 Task: Create a due date automation trigger when advanced on, on the wednesday after a card is due add fields without custom field "Resume" set to 10 at 11:00 AM.
Action: Mouse moved to (1057, 83)
Screenshot: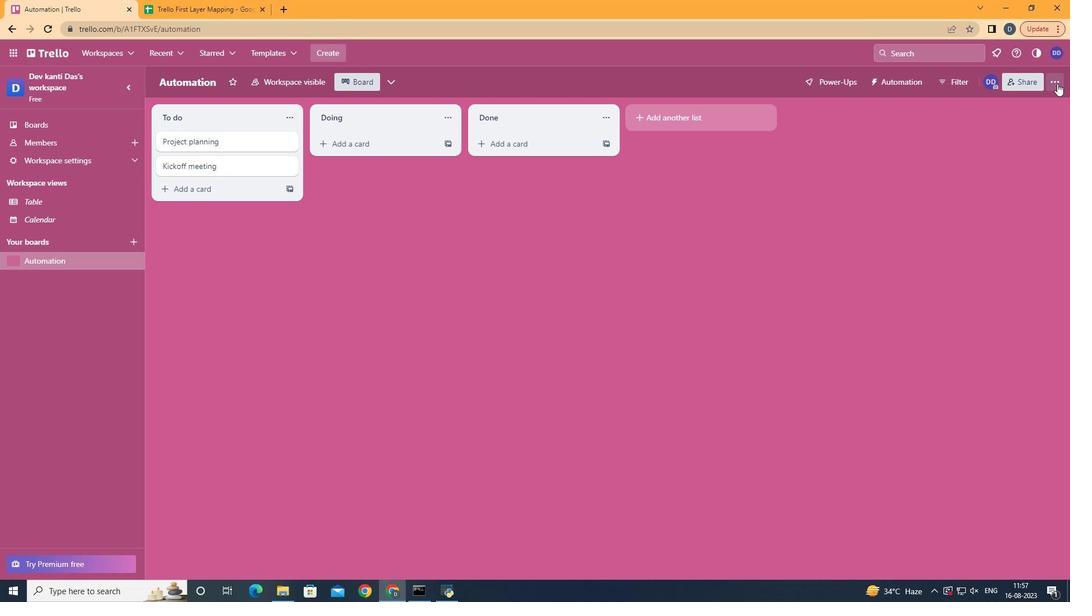
Action: Mouse pressed left at (1057, 83)
Screenshot: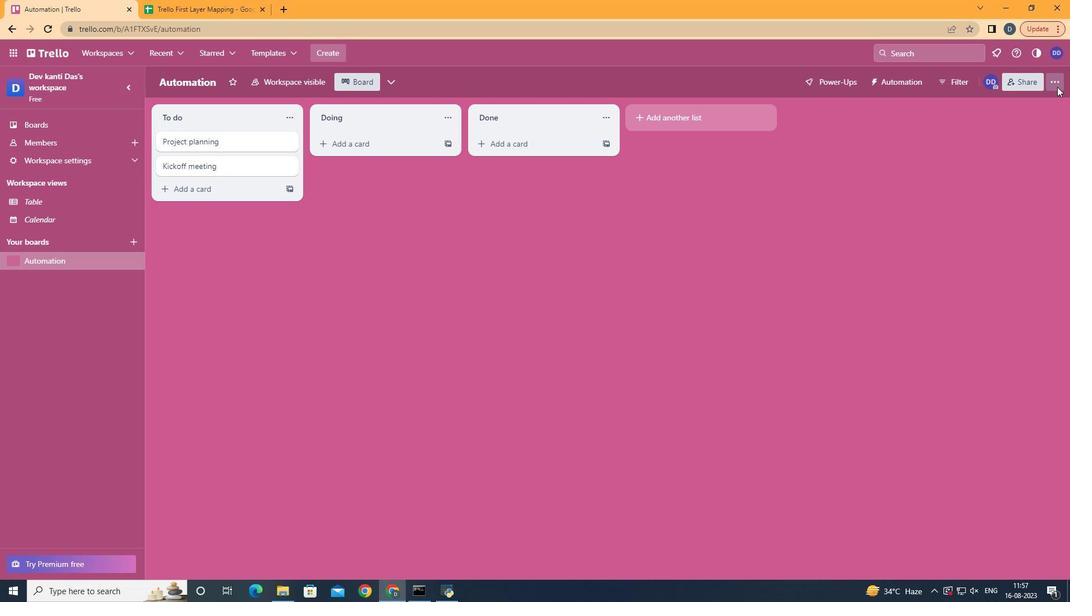 
Action: Mouse moved to (993, 231)
Screenshot: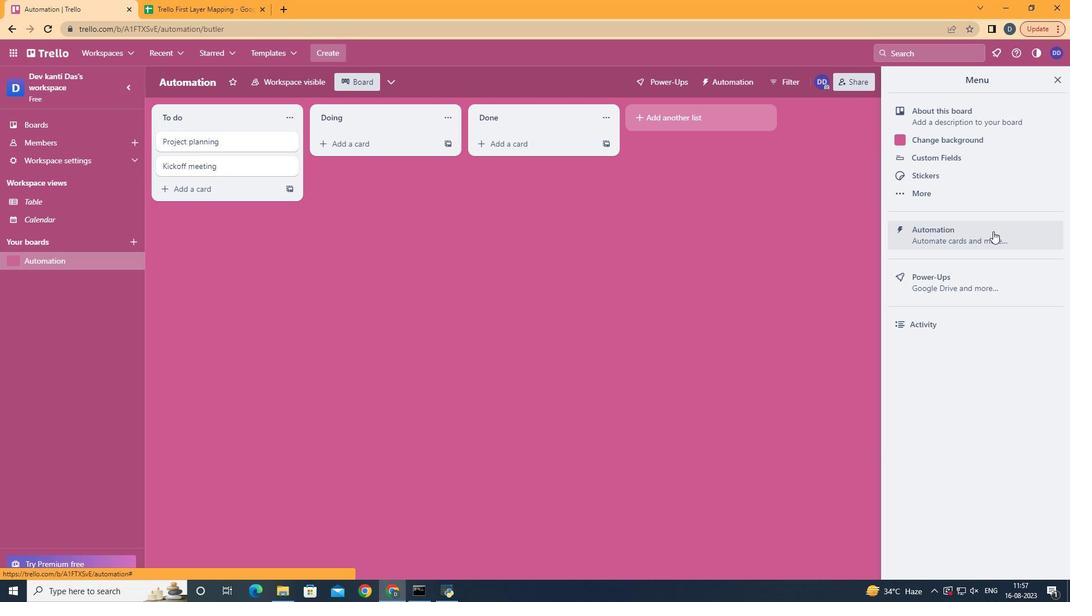 
Action: Mouse pressed left at (993, 231)
Screenshot: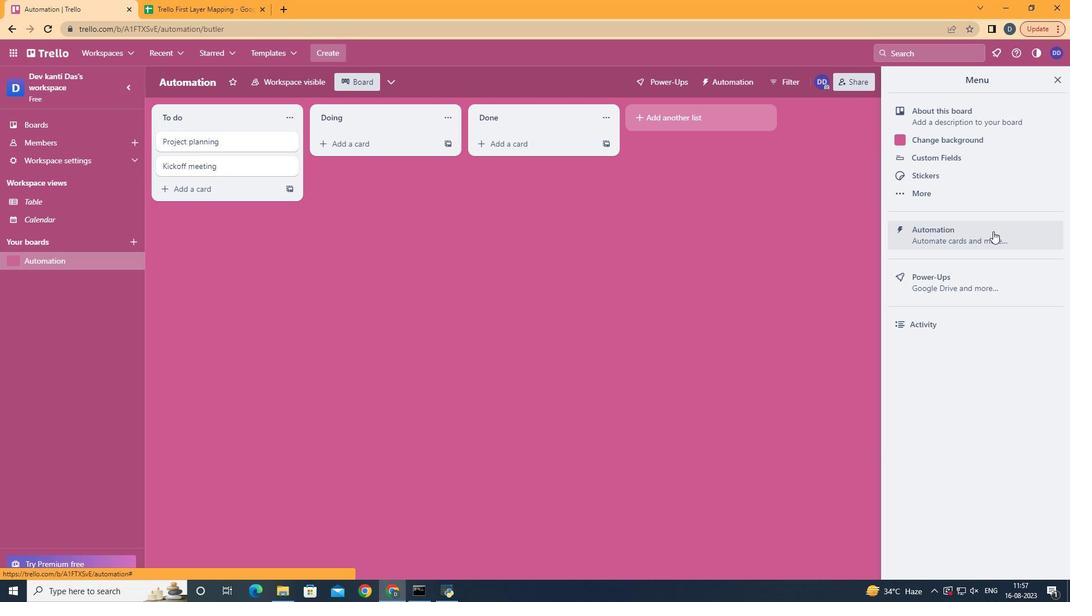 
Action: Mouse moved to (179, 229)
Screenshot: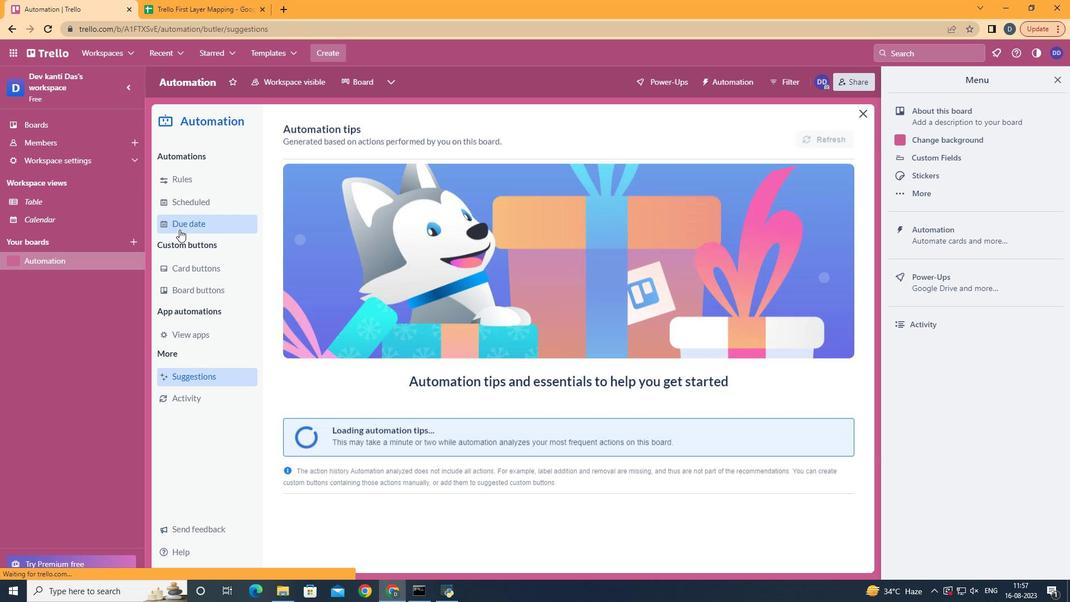 
Action: Mouse pressed left at (179, 229)
Screenshot: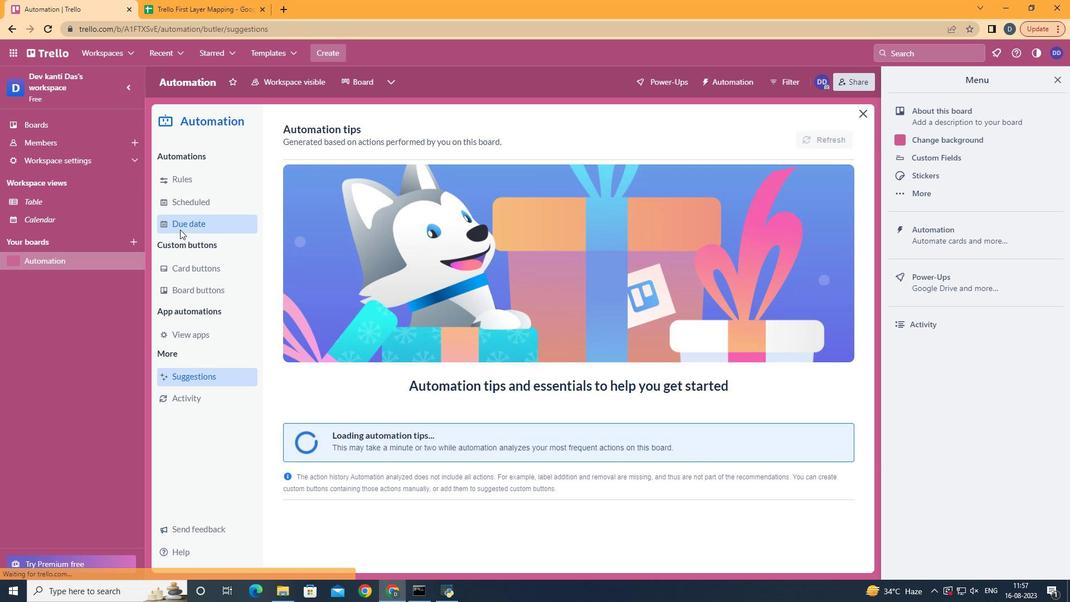 
Action: Mouse moved to (779, 131)
Screenshot: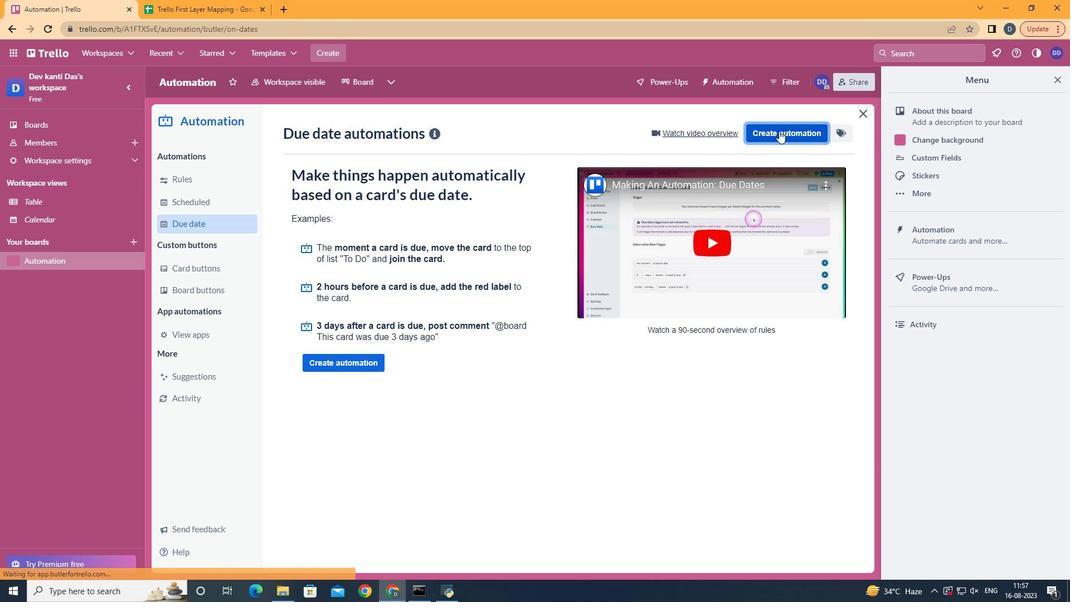 
Action: Mouse pressed left at (779, 131)
Screenshot: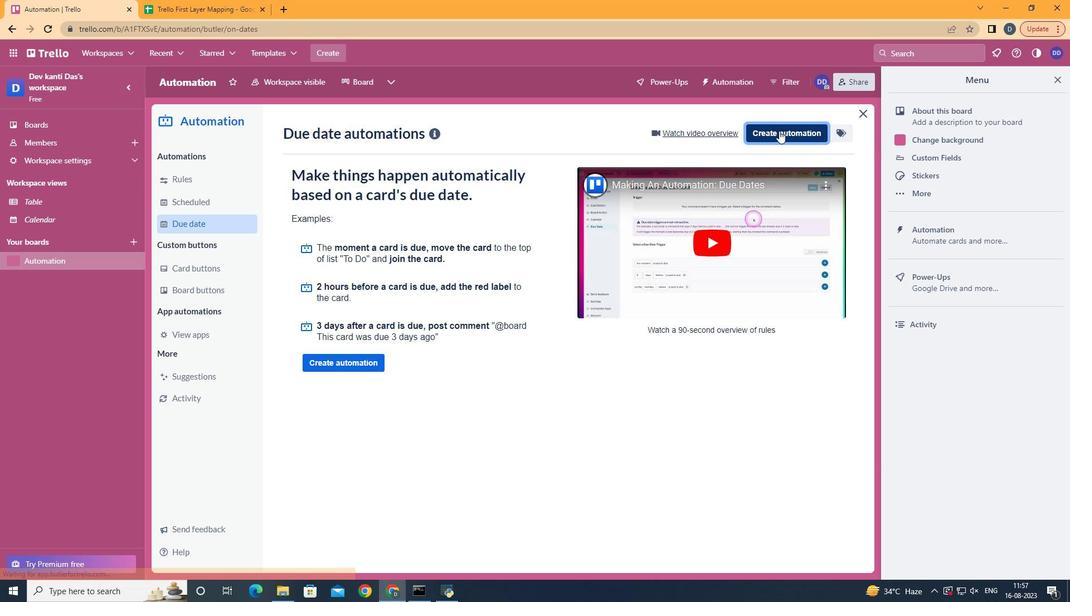 
Action: Mouse moved to (587, 238)
Screenshot: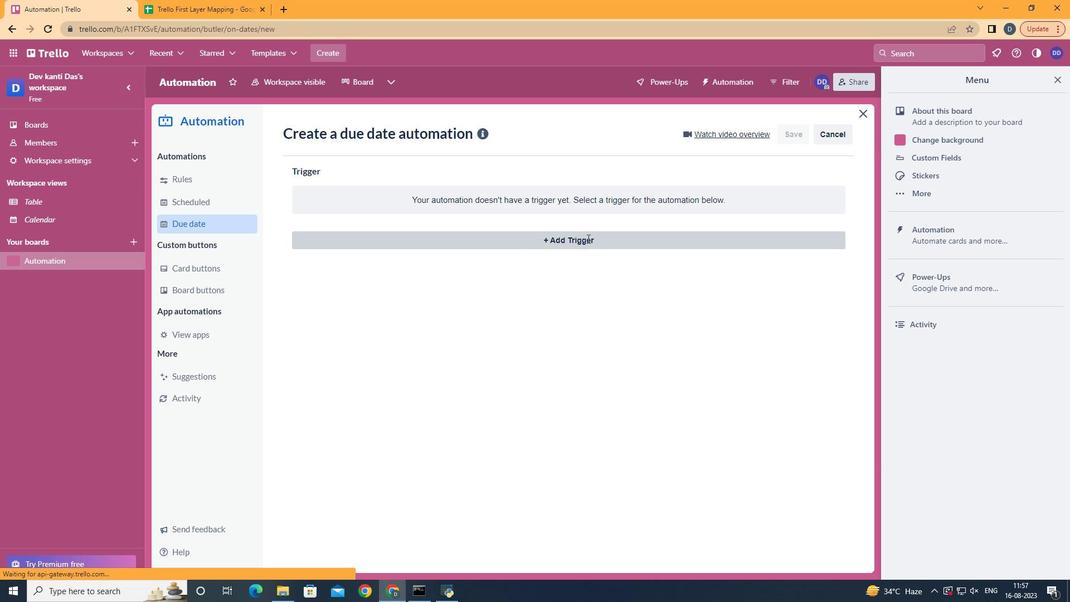 
Action: Mouse pressed left at (587, 238)
Screenshot: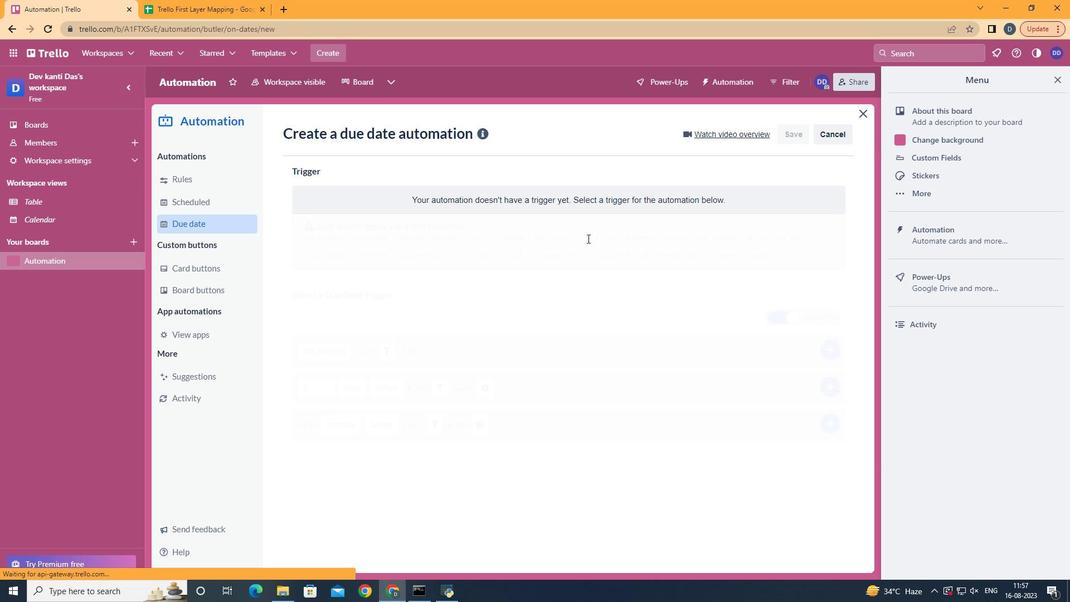 
Action: Mouse moved to (368, 333)
Screenshot: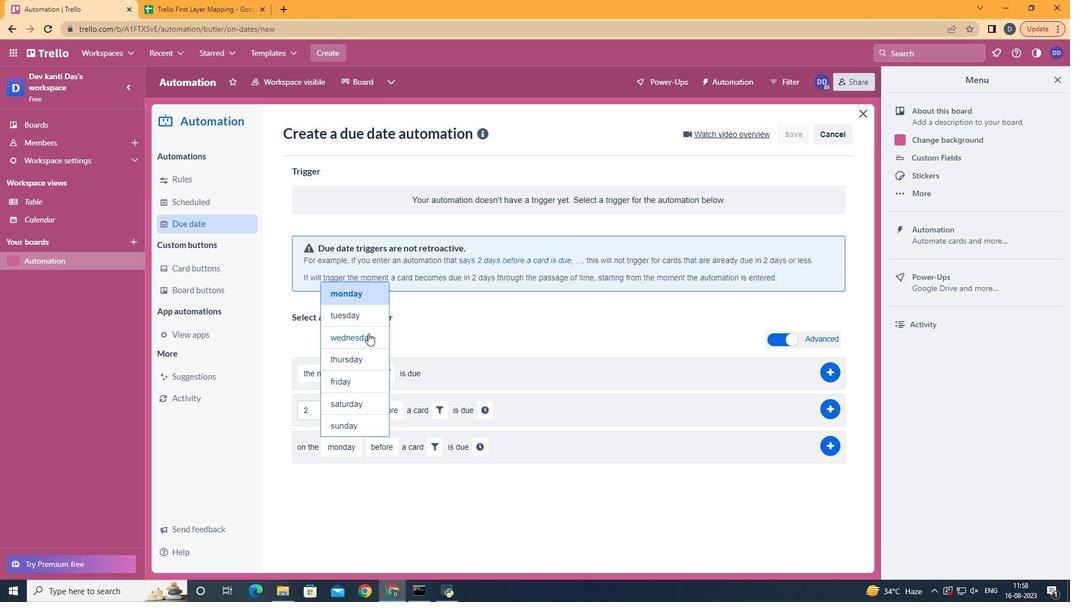 
Action: Mouse pressed left at (368, 333)
Screenshot: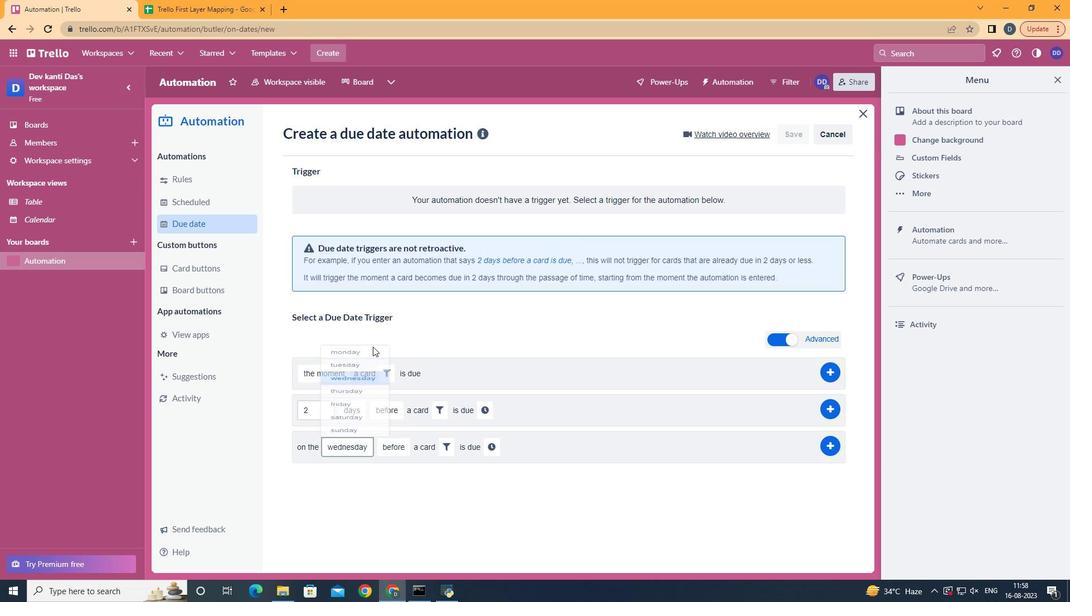 
Action: Mouse moved to (404, 484)
Screenshot: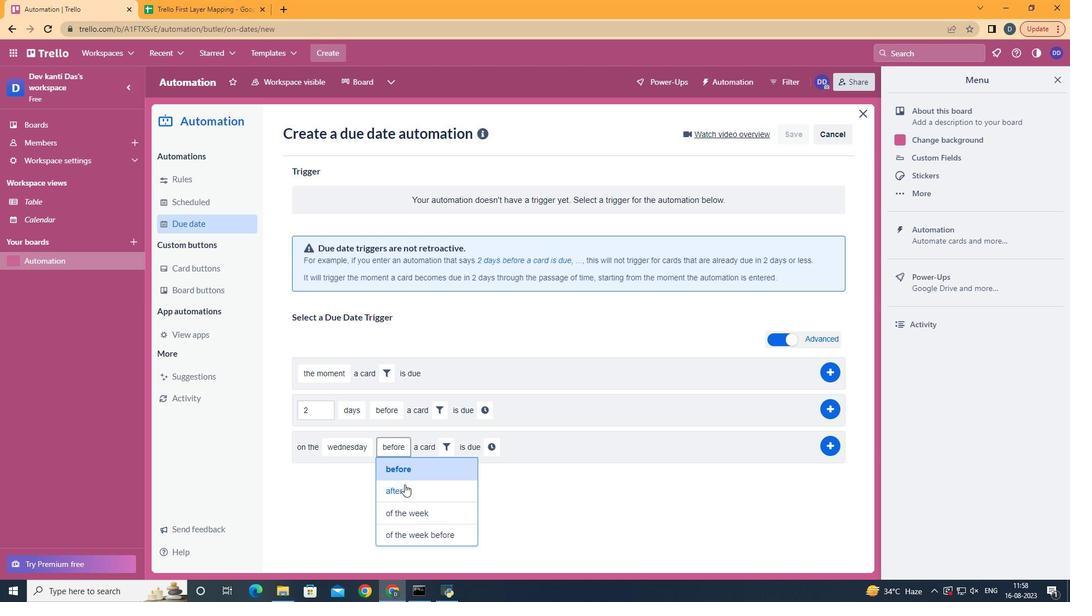 
Action: Mouse pressed left at (404, 484)
Screenshot: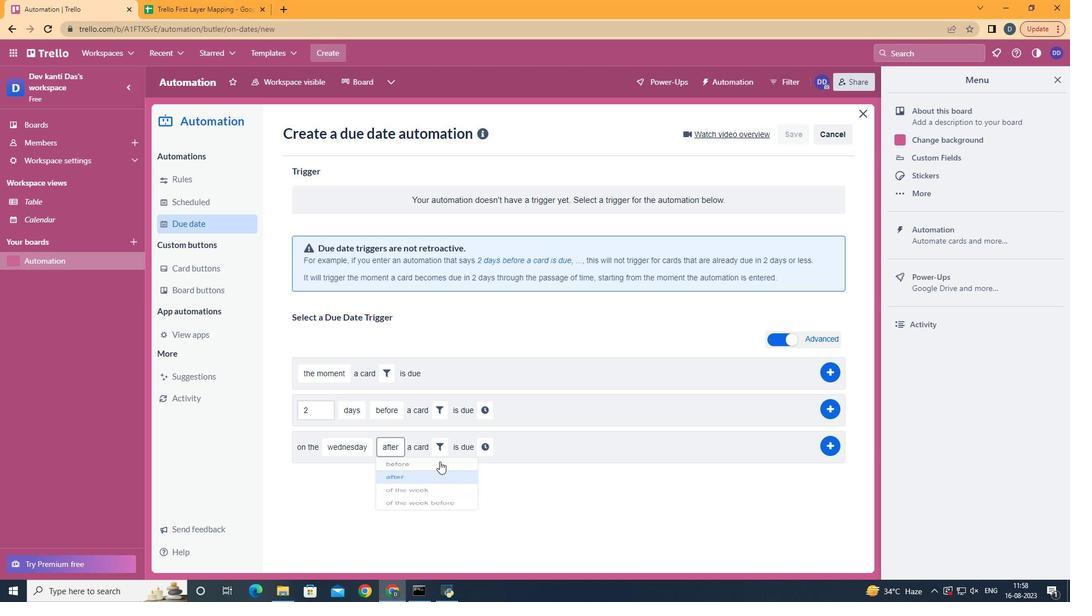 
Action: Mouse moved to (448, 447)
Screenshot: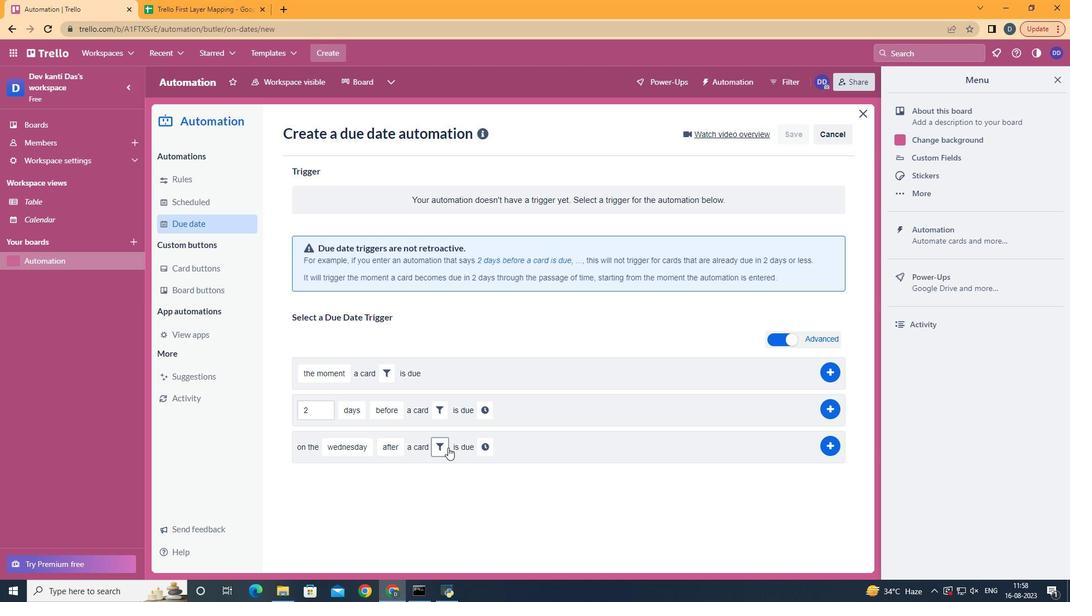 
Action: Mouse pressed left at (448, 447)
Screenshot: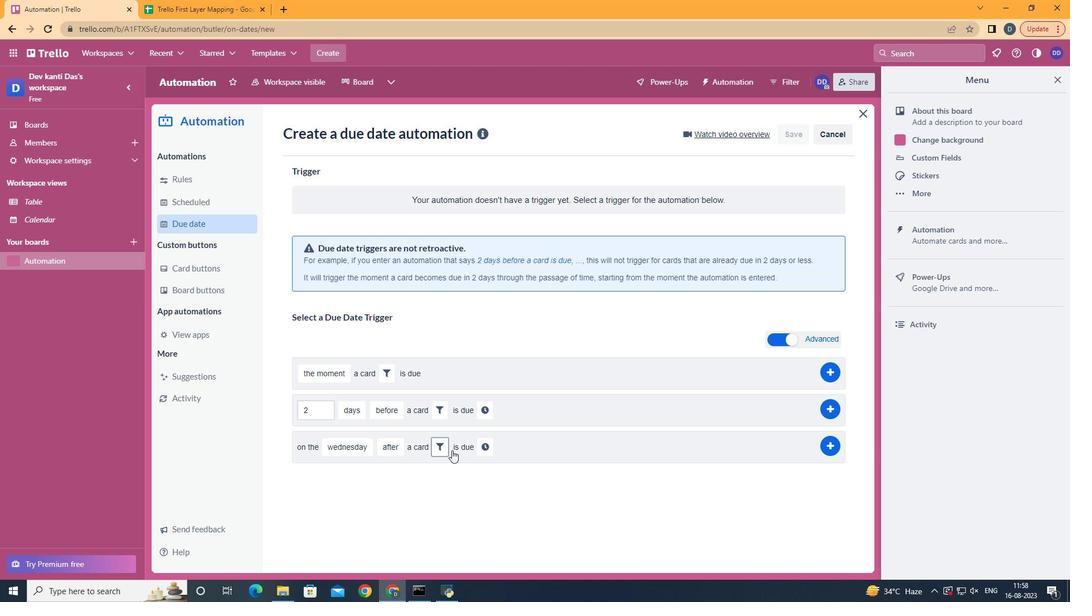 
Action: Mouse moved to (628, 476)
Screenshot: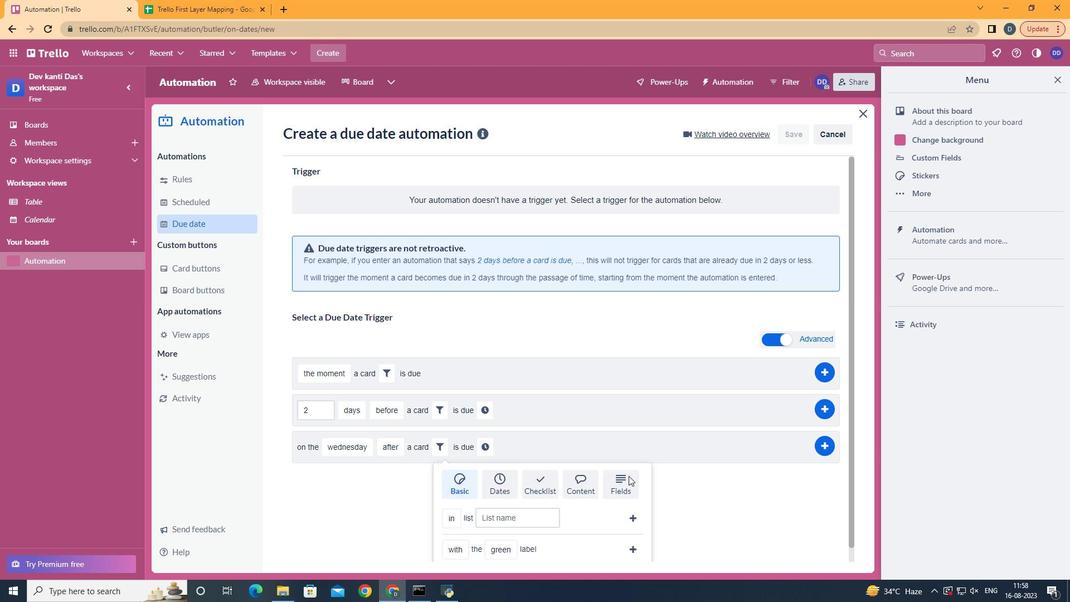 
Action: Mouse pressed left at (628, 476)
Screenshot: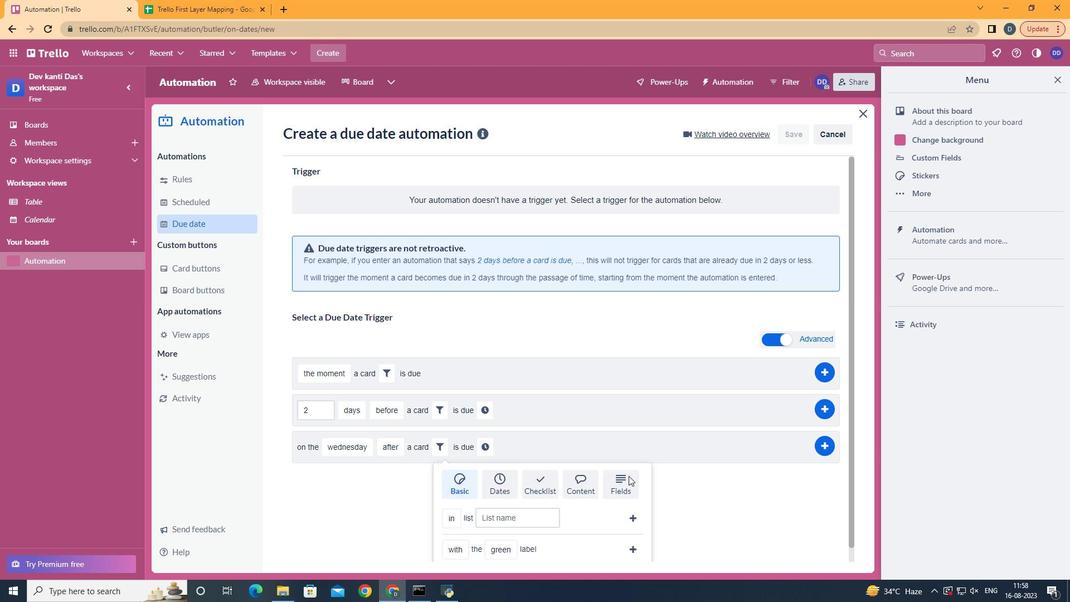 
Action: Mouse moved to (629, 476)
Screenshot: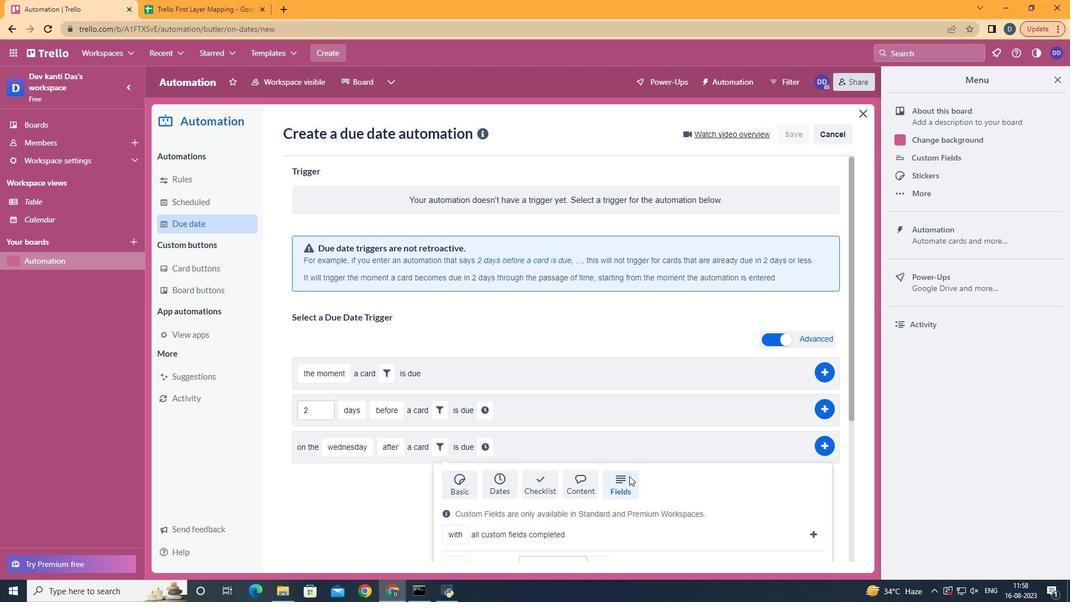 
Action: Mouse scrolled (629, 475) with delta (0, 0)
Screenshot: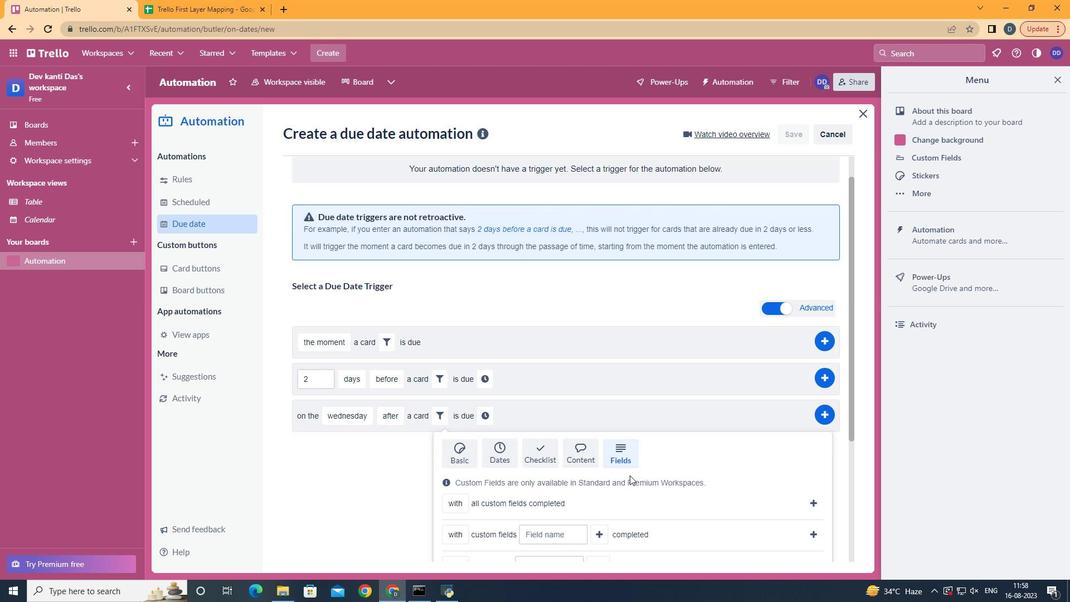 
Action: Mouse scrolled (629, 475) with delta (0, 0)
Screenshot: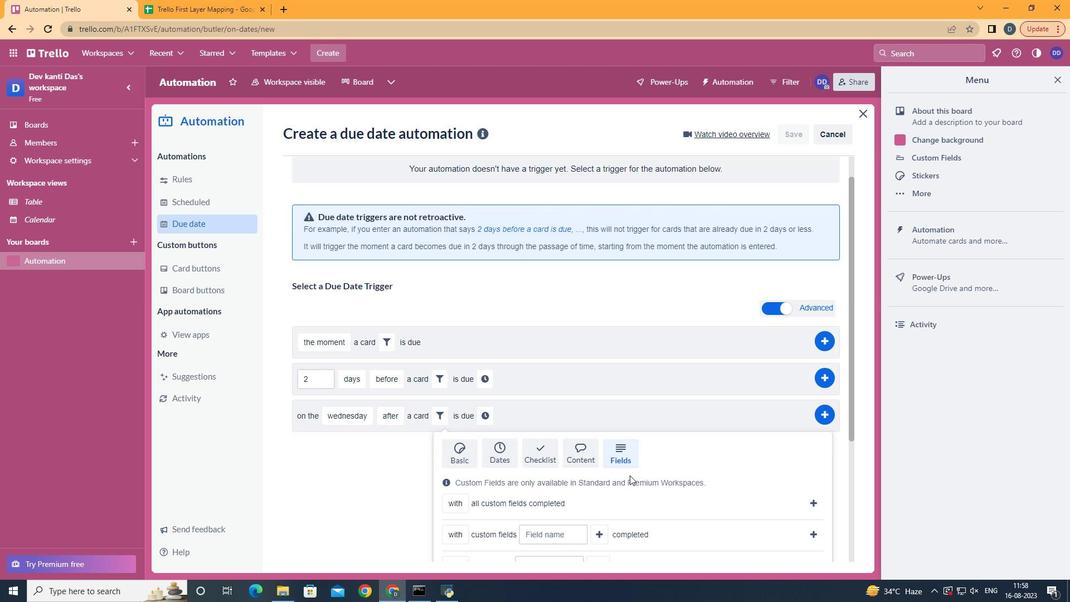 
Action: Mouse scrolled (629, 475) with delta (0, 0)
Screenshot: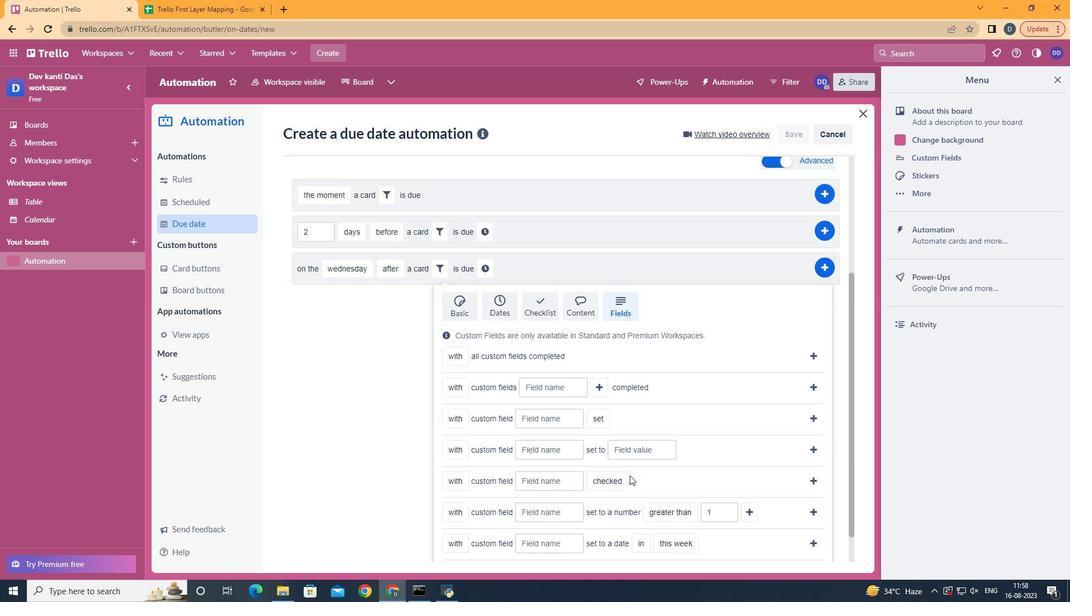 
Action: Mouse scrolled (629, 474) with delta (0, -1)
Screenshot: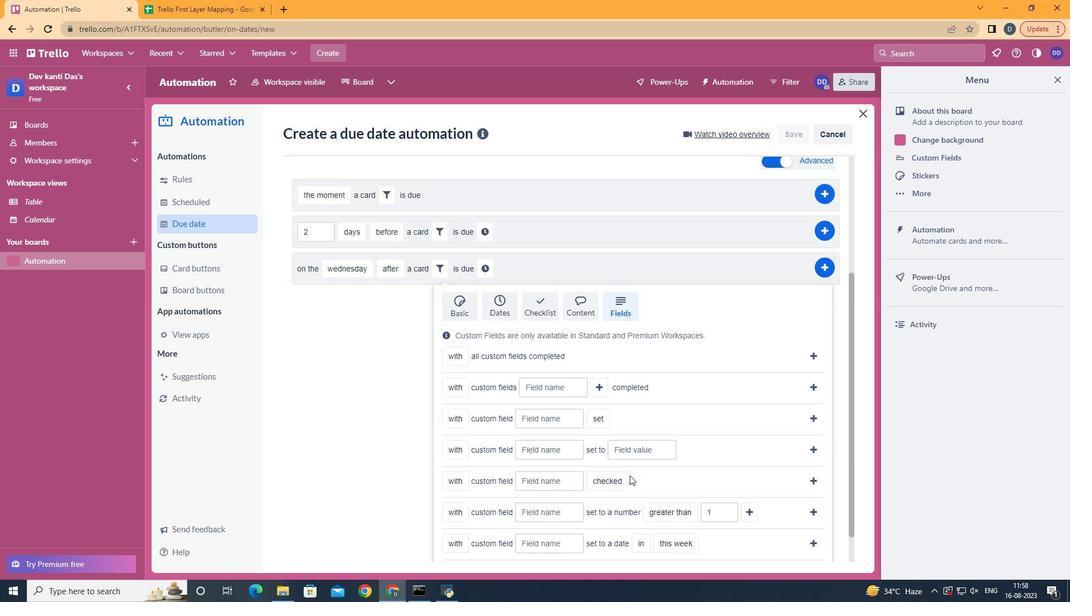 
Action: Mouse scrolled (629, 475) with delta (0, 0)
Screenshot: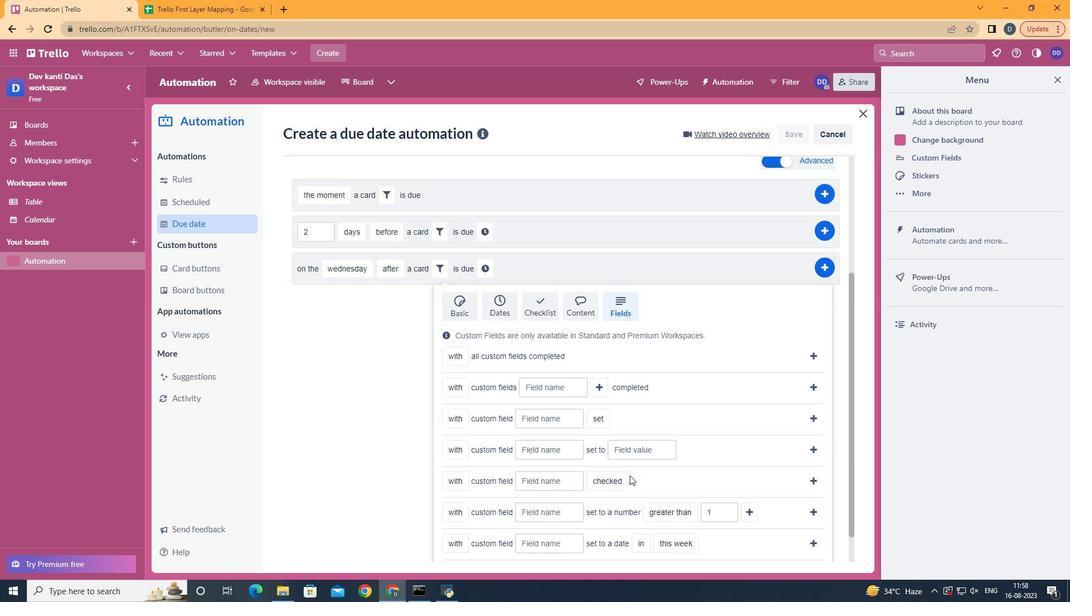 
Action: Mouse moved to (472, 461)
Screenshot: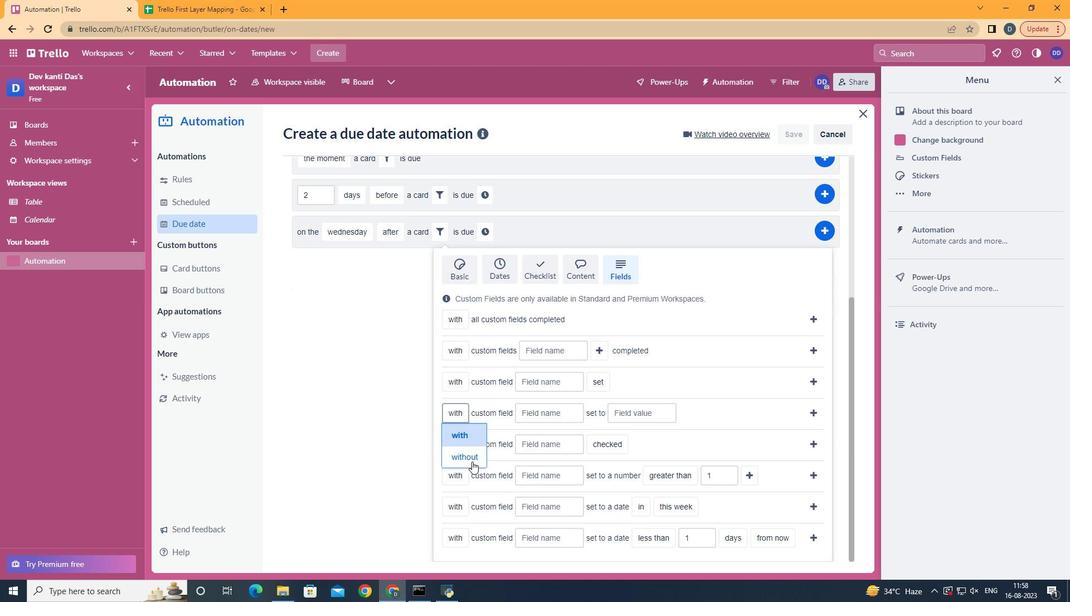 
Action: Mouse pressed left at (472, 461)
Screenshot: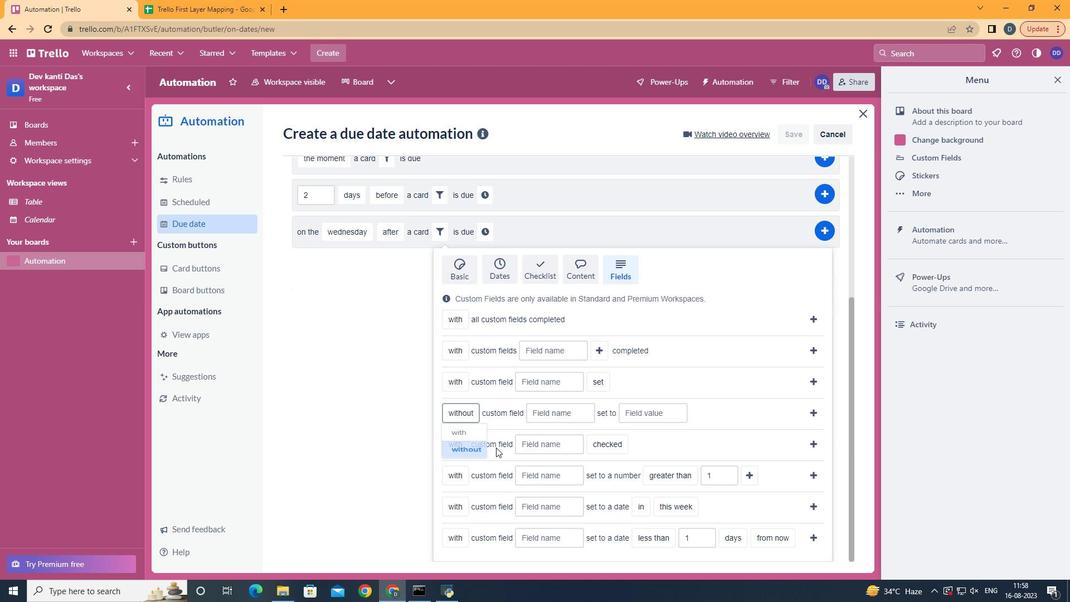 
Action: Mouse moved to (538, 419)
Screenshot: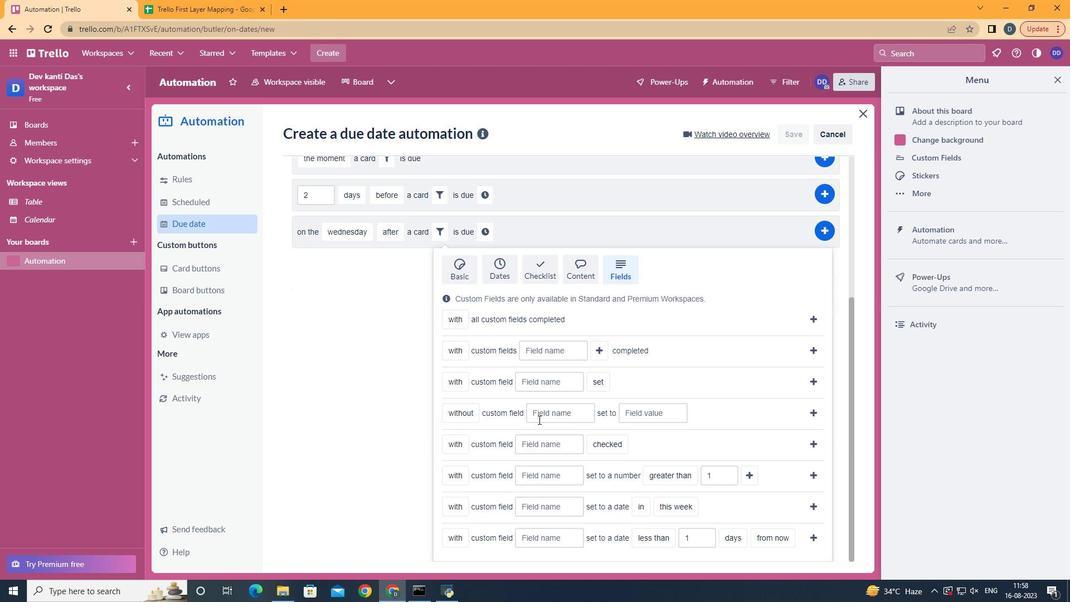 
Action: Mouse pressed left at (538, 419)
Screenshot: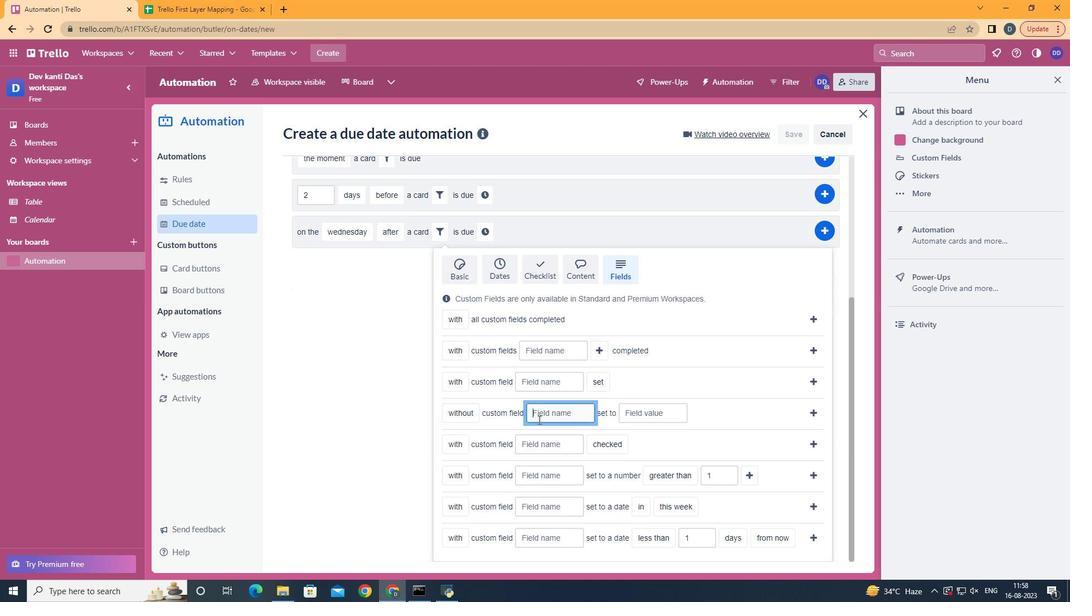 
Action: Key pressed <Key.shift>Resume
Screenshot: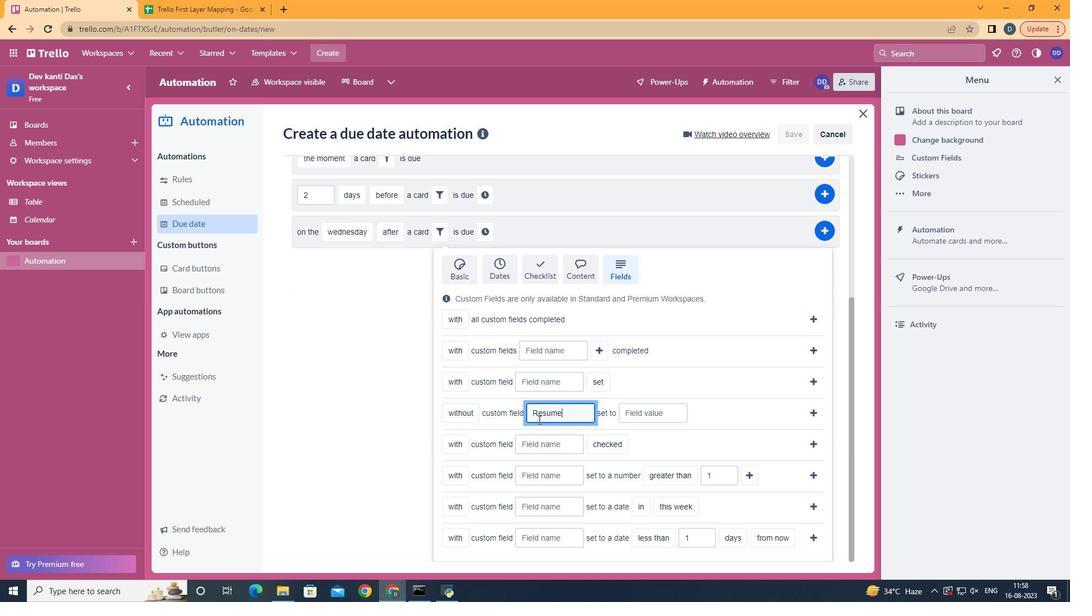 
Action: Mouse moved to (657, 414)
Screenshot: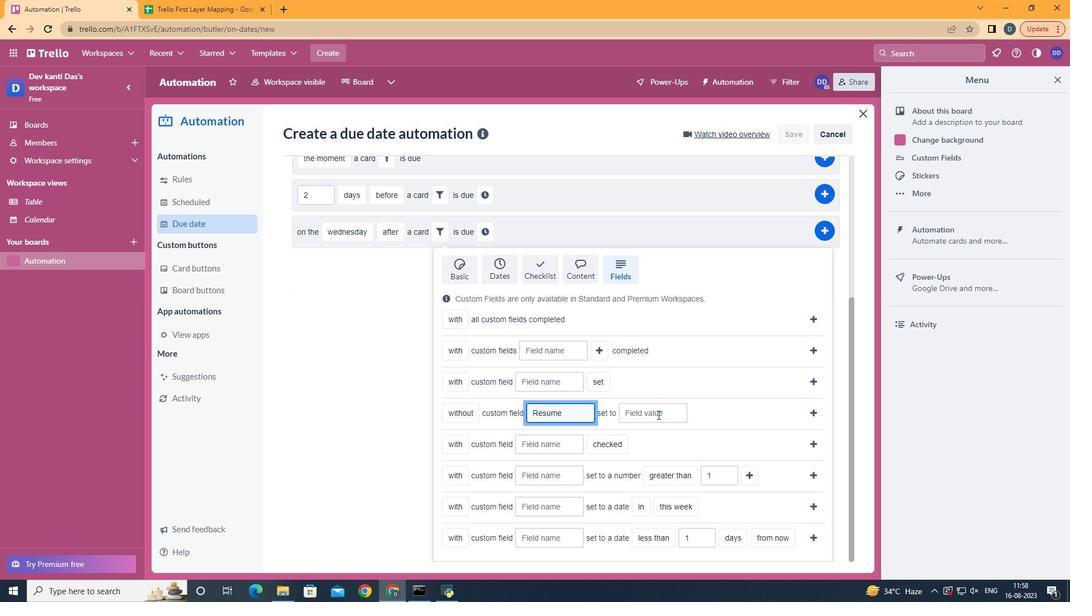 
Action: Mouse pressed left at (657, 414)
Screenshot: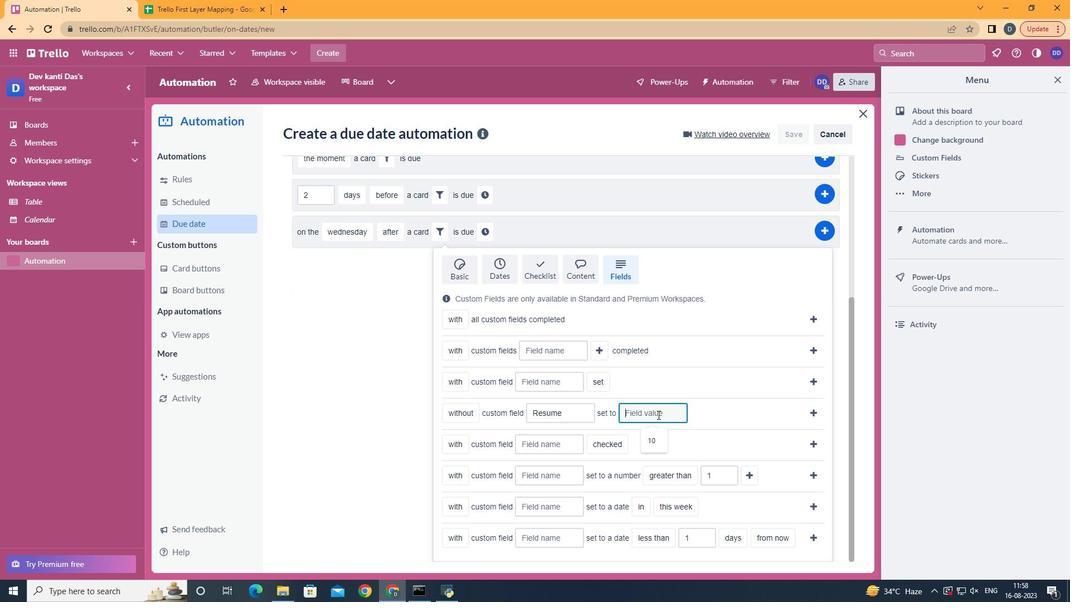
Action: Key pressed 10
Screenshot: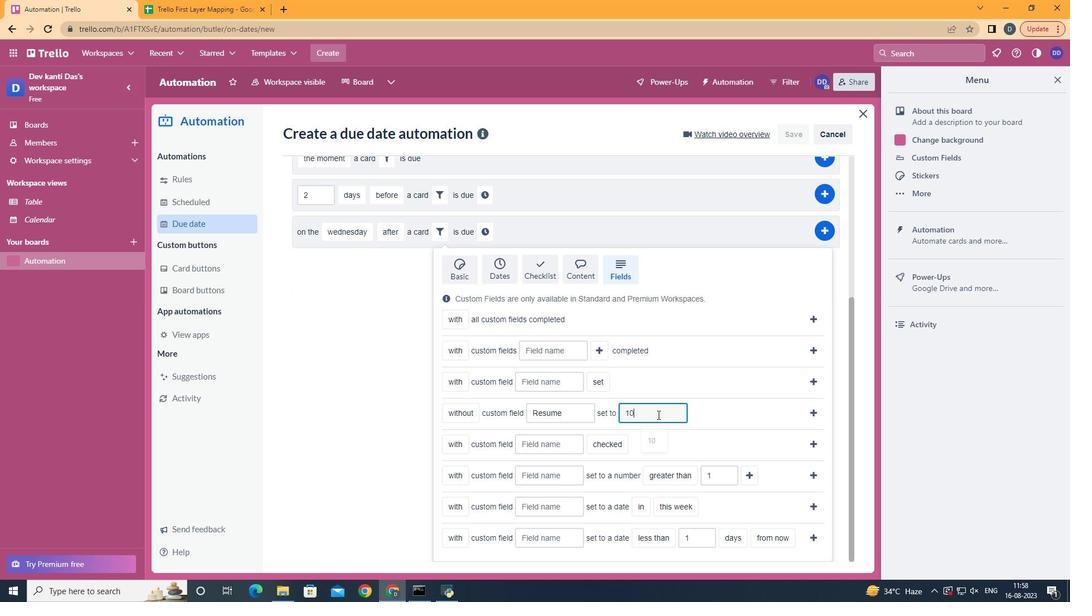 
Action: Mouse moved to (817, 408)
Screenshot: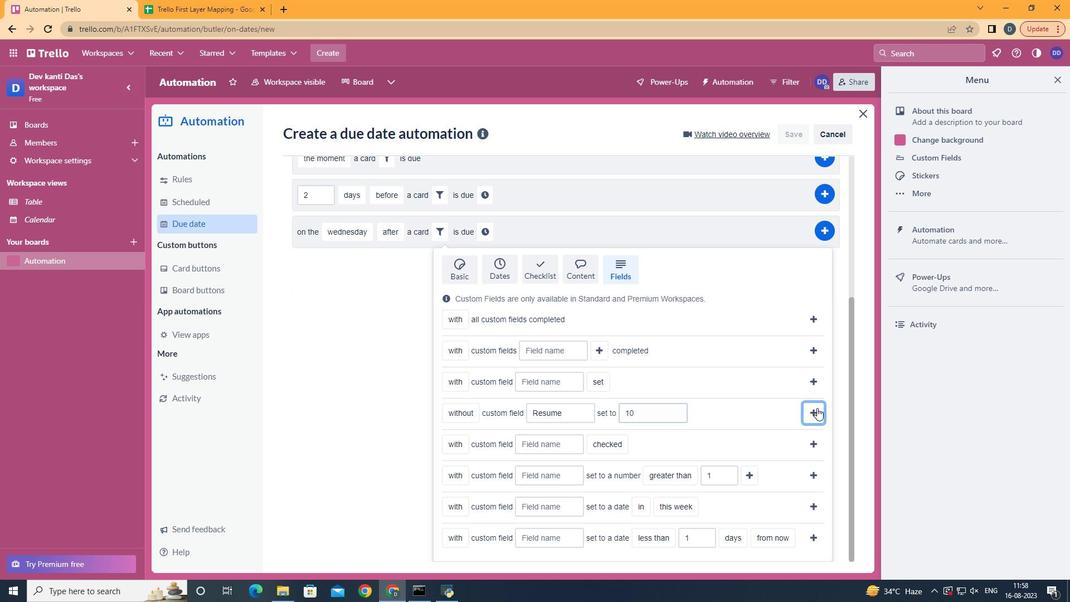 
Action: Mouse pressed left at (817, 408)
Screenshot: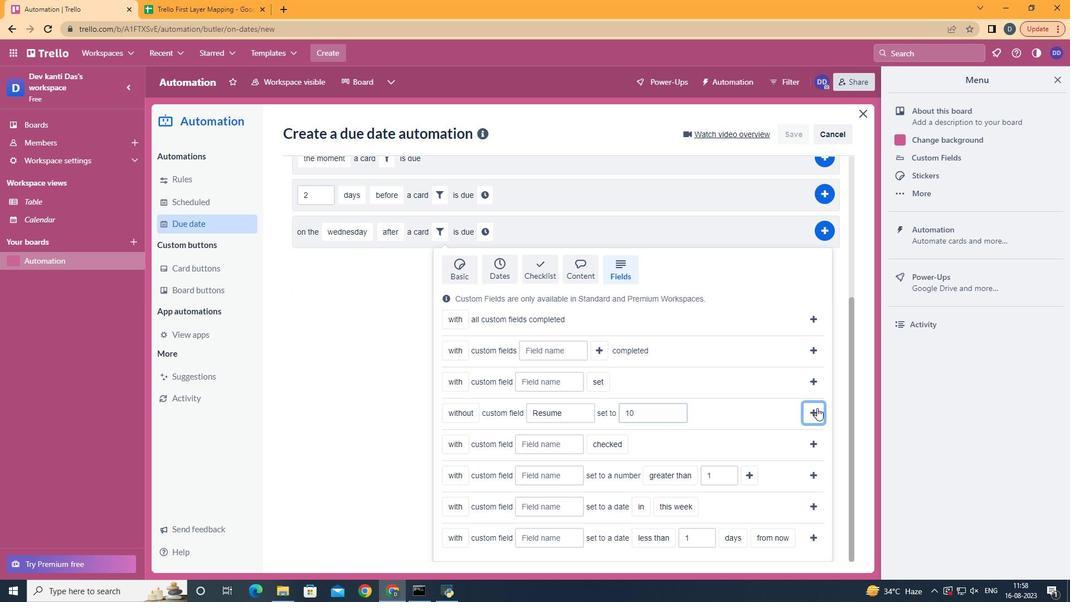 
Action: Mouse moved to (662, 448)
Screenshot: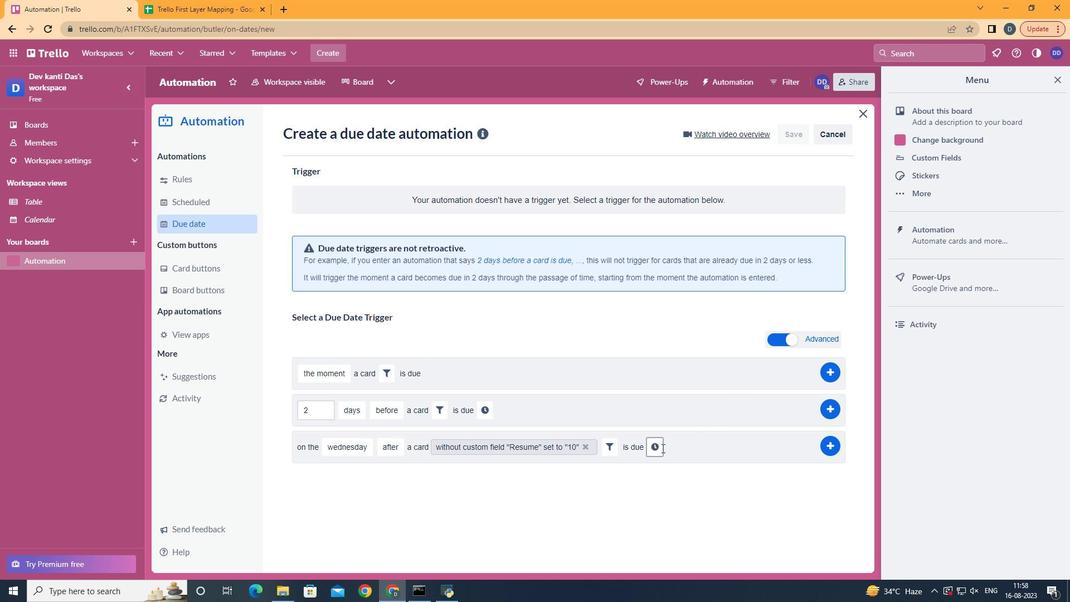 
Action: Mouse pressed left at (662, 448)
Screenshot: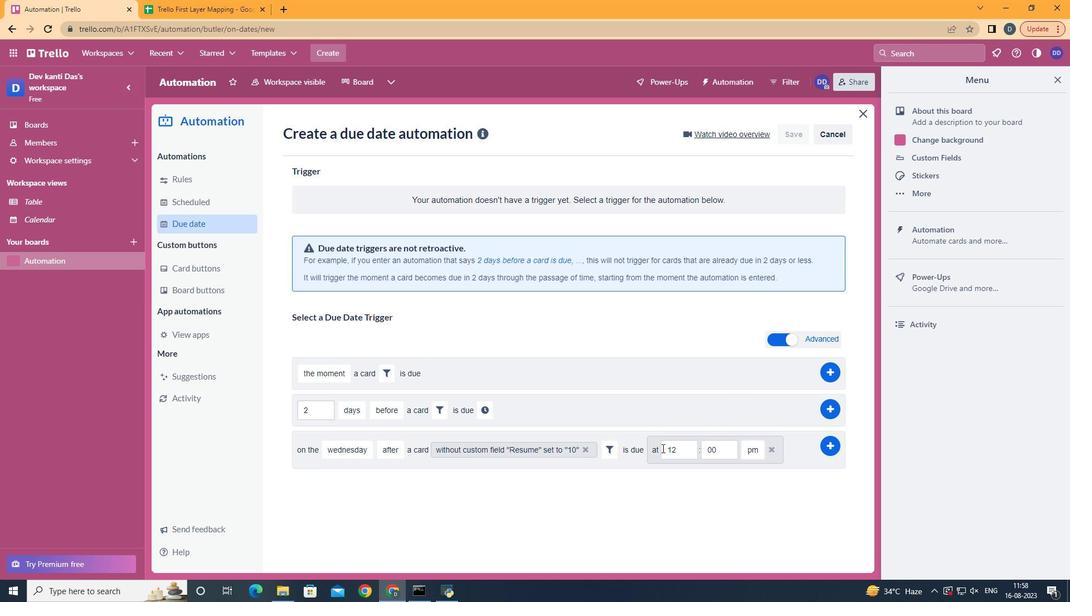 
Action: Mouse moved to (680, 450)
Screenshot: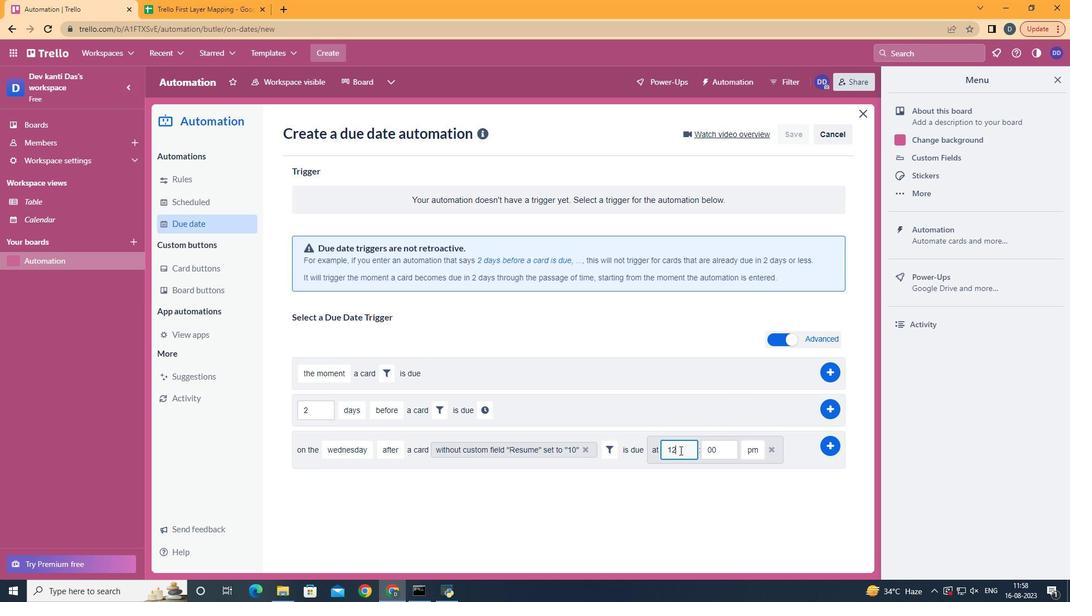 
Action: Mouse pressed left at (680, 450)
Screenshot: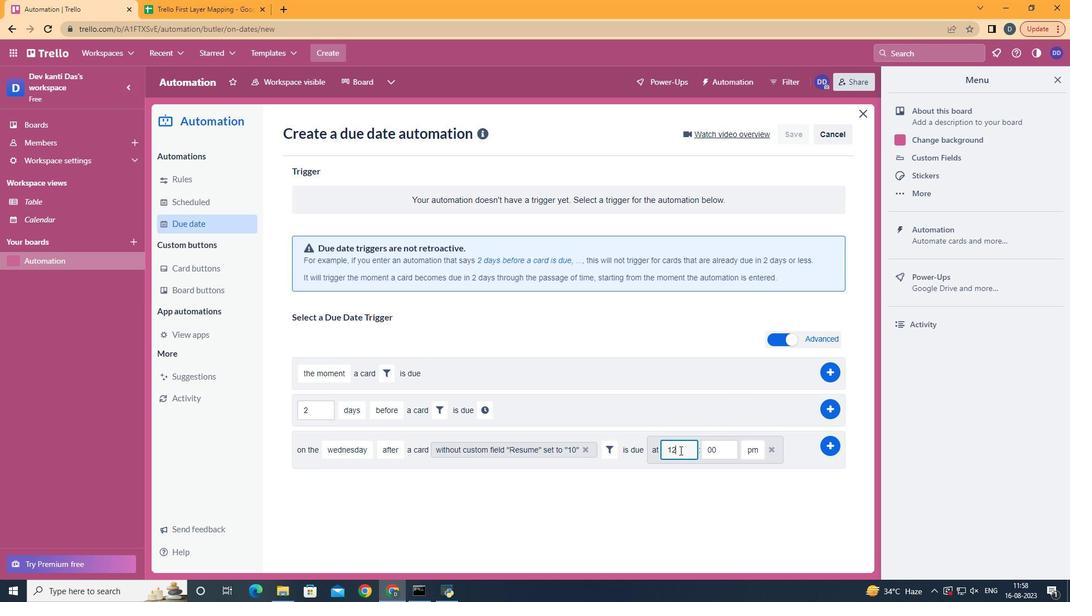 
Action: Key pressed <Key.backspace>1
Screenshot: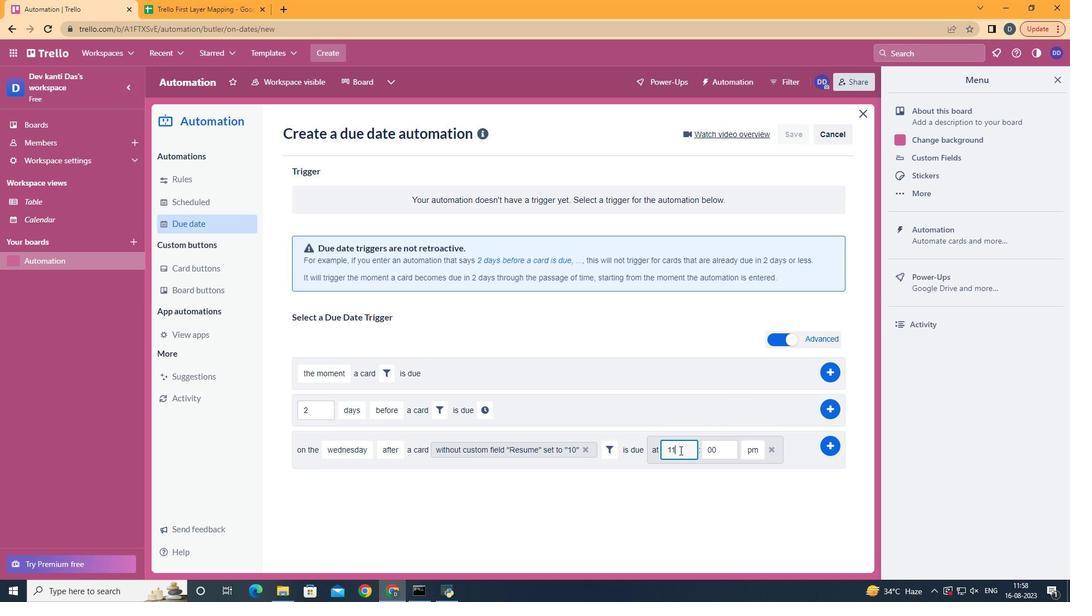 
Action: Mouse moved to (829, 452)
Screenshot: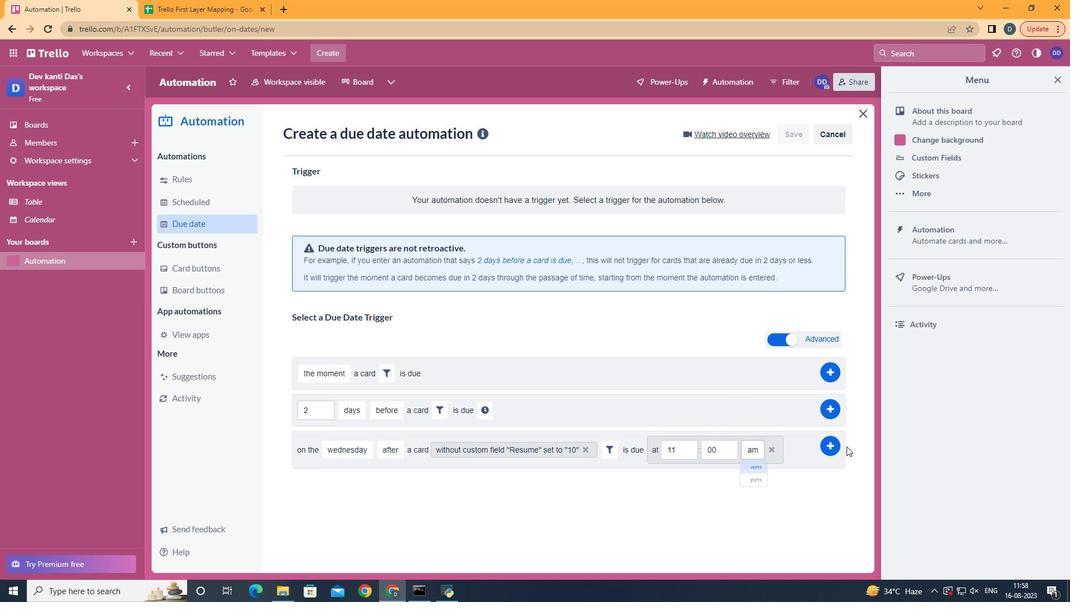 
Action: Mouse pressed left at (758, 471)
Screenshot: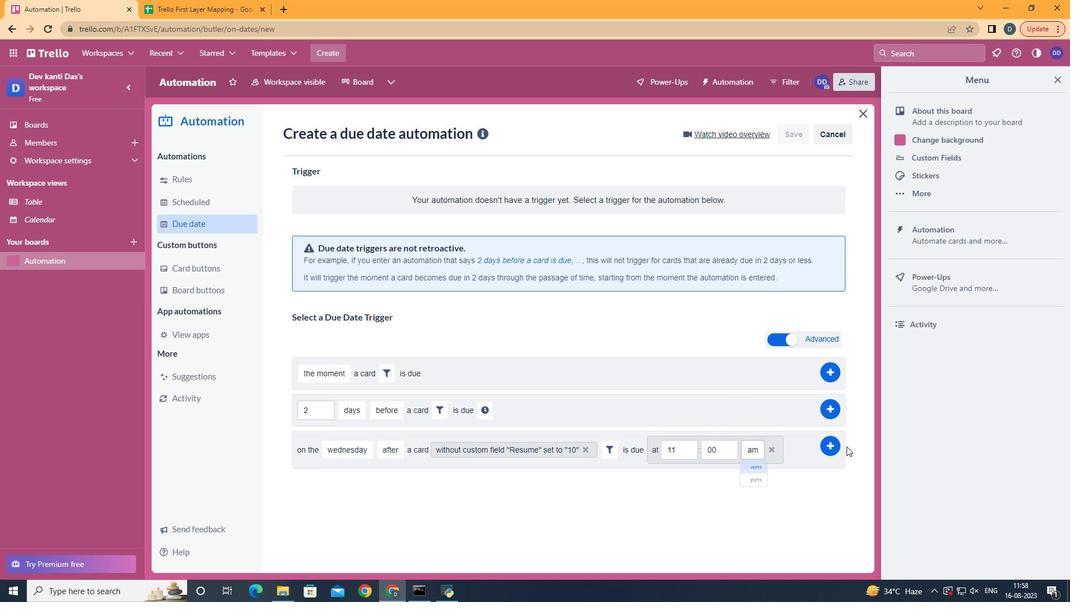 
Action: Mouse moved to (833, 450)
Screenshot: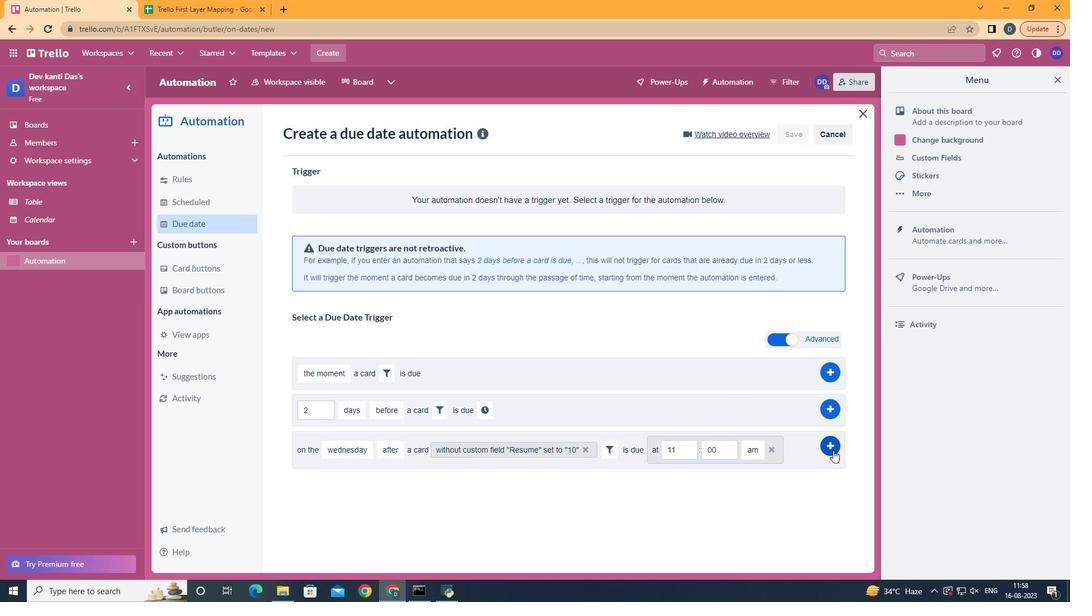 
Action: Mouse pressed left at (833, 450)
Screenshot: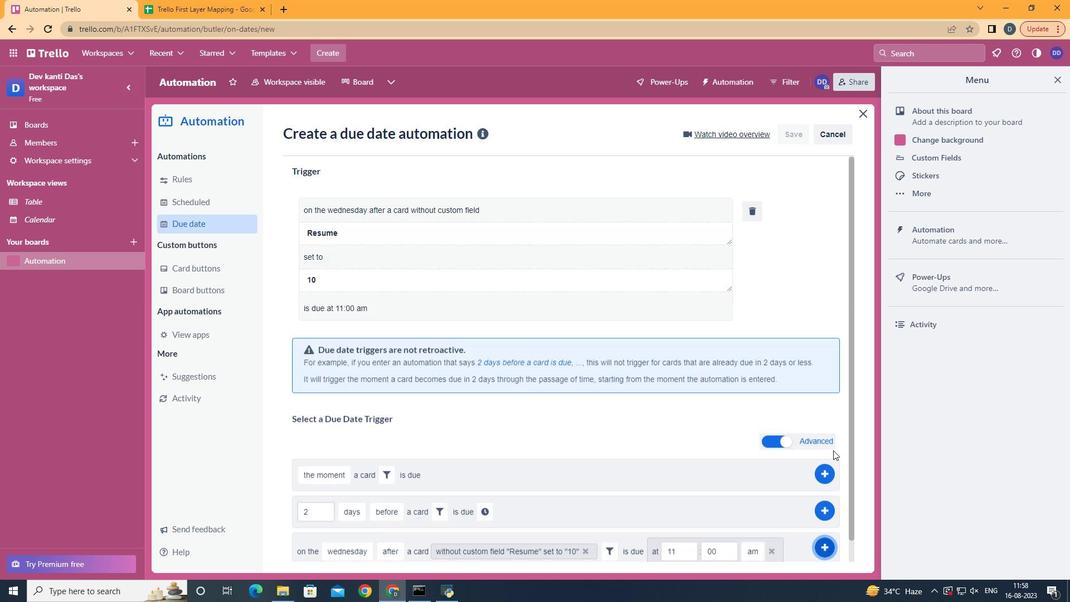 
